 Task: Set the roles of all the users
Action: Mouse moved to (413, 209)
Screenshot: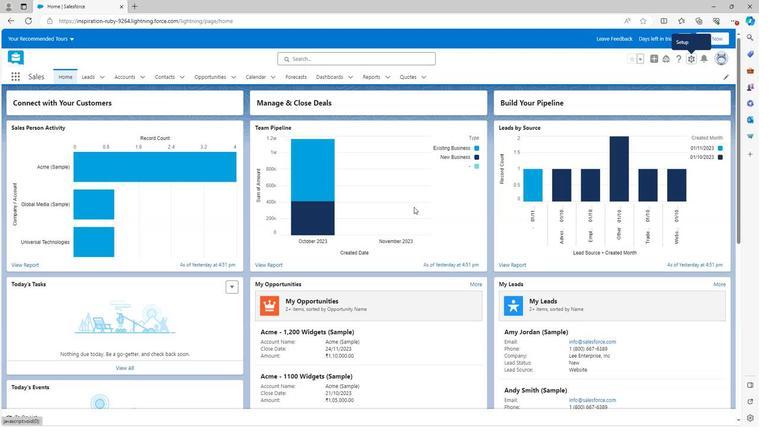 
Action: Mouse scrolled (413, 208) with delta (0, 0)
Screenshot: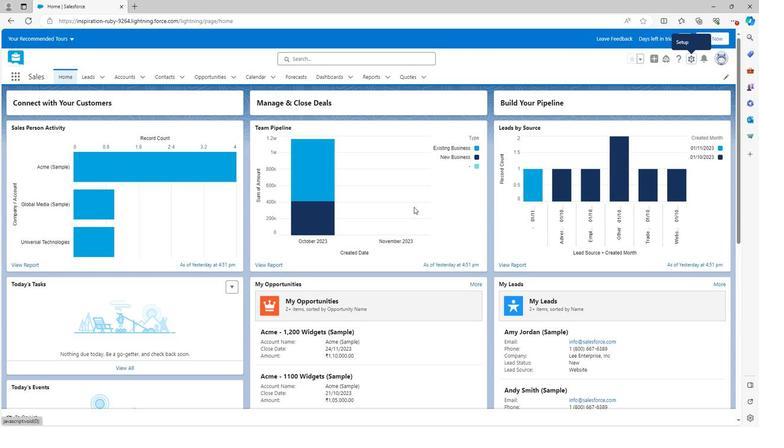 
Action: Mouse scrolled (413, 208) with delta (0, 0)
Screenshot: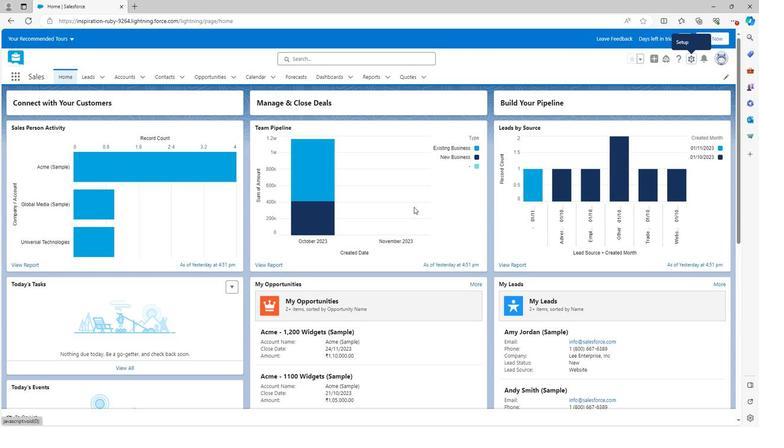 
Action: Mouse scrolled (413, 208) with delta (0, 0)
Screenshot: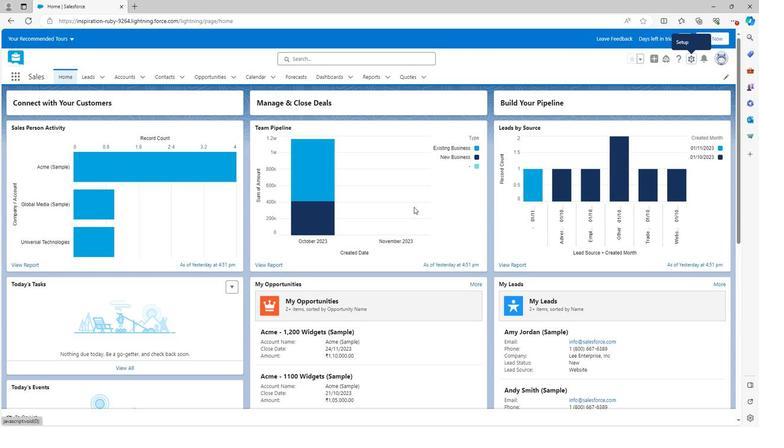
Action: Mouse scrolled (413, 208) with delta (0, 0)
Screenshot: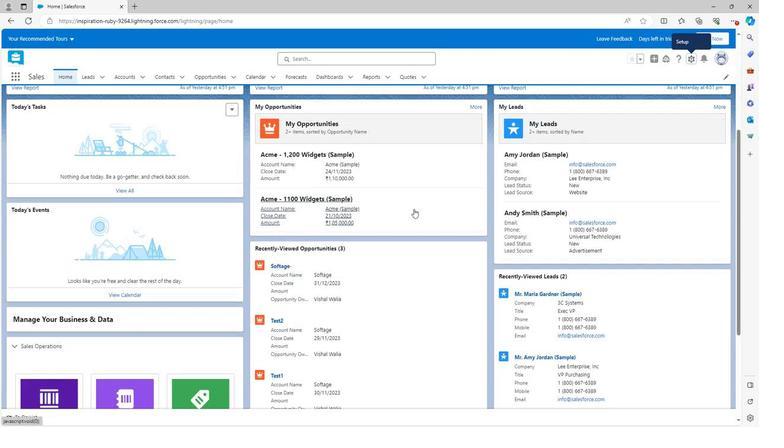
Action: Mouse scrolled (413, 208) with delta (0, 0)
Screenshot: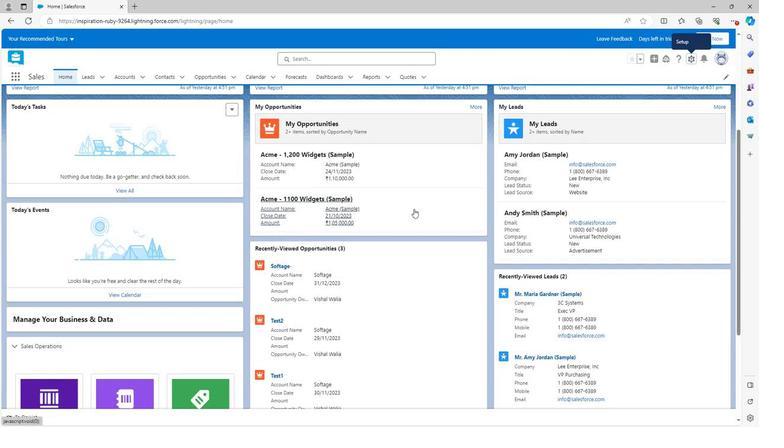 
Action: Mouse scrolled (413, 208) with delta (0, 0)
Screenshot: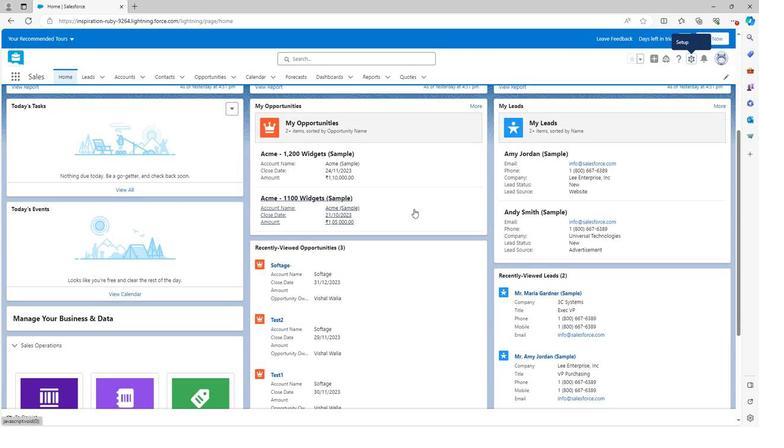 
Action: Mouse scrolled (413, 210) with delta (0, 0)
Screenshot: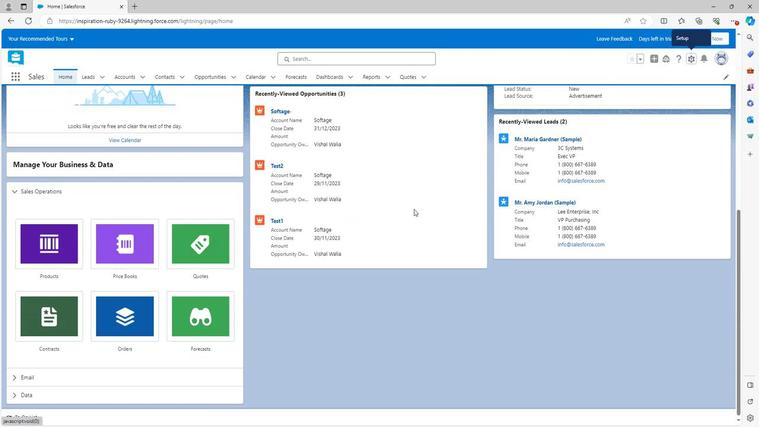 
Action: Mouse scrolled (413, 210) with delta (0, 0)
Screenshot: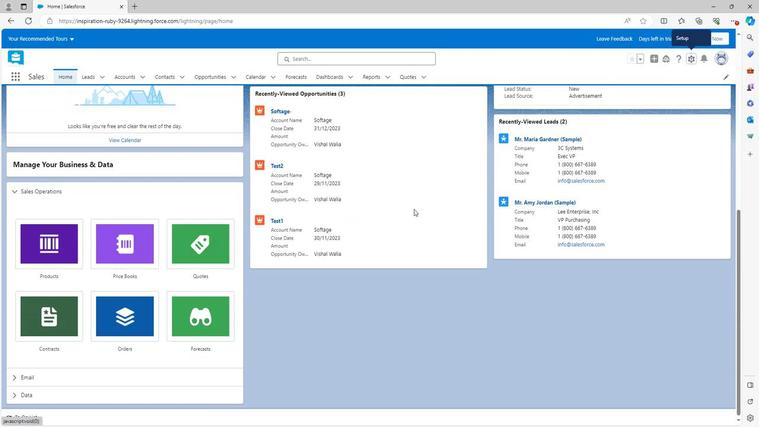 
Action: Mouse scrolled (413, 210) with delta (0, 0)
Screenshot: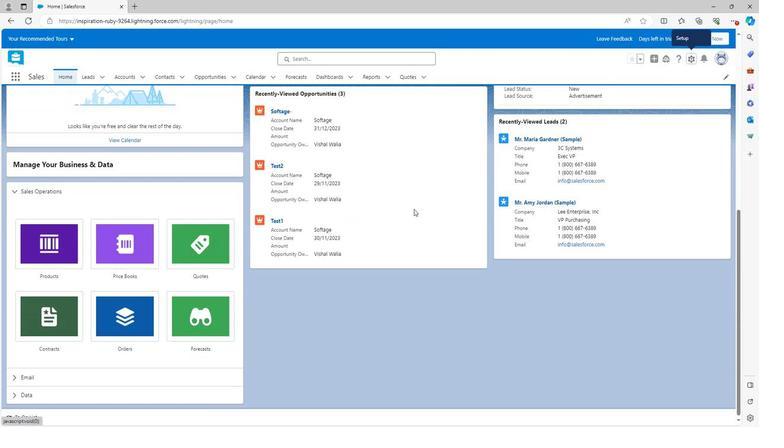 
Action: Mouse scrolled (413, 210) with delta (0, 0)
Screenshot: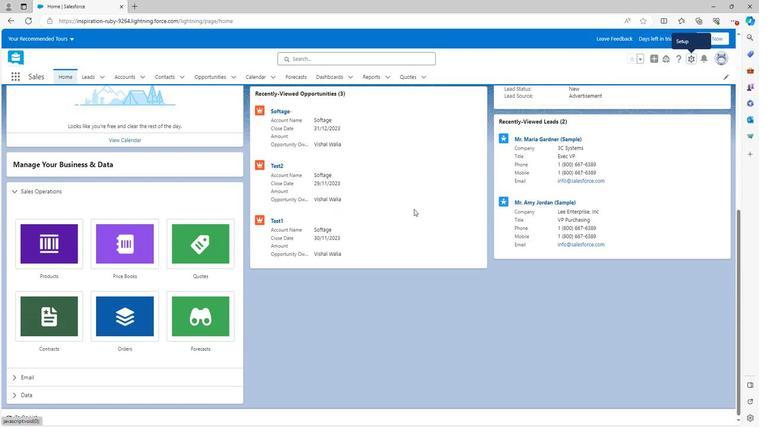 
Action: Mouse scrolled (413, 210) with delta (0, 0)
Screenshot: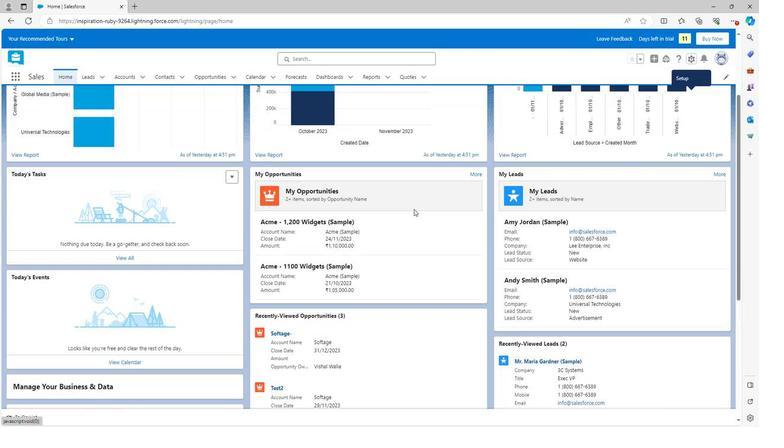 
Action: Mouse scrolled (413, 210) with delta (0, 0)
Screenshot: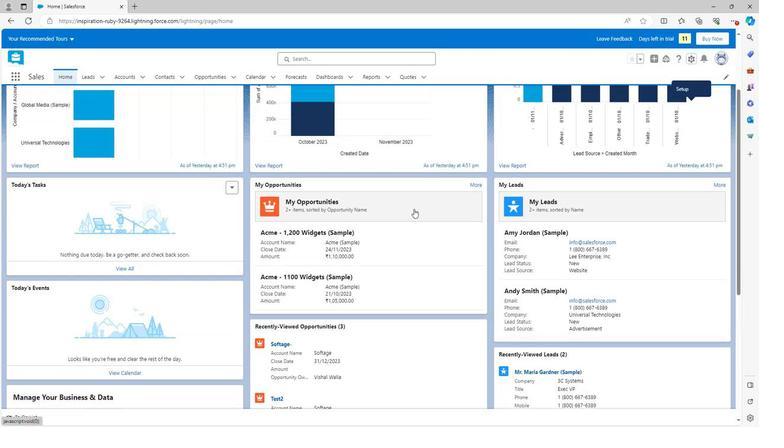 
Action: Mouse moved to (690, 59)
Screenshot: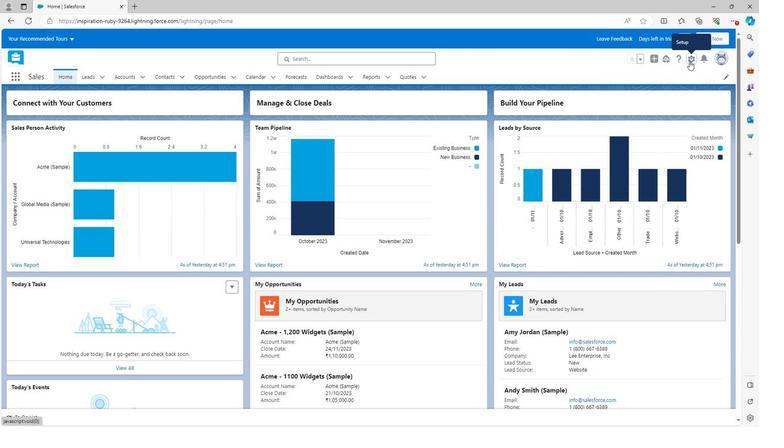 
Action: Mouse pressed left at (690, 59)
Screenshot: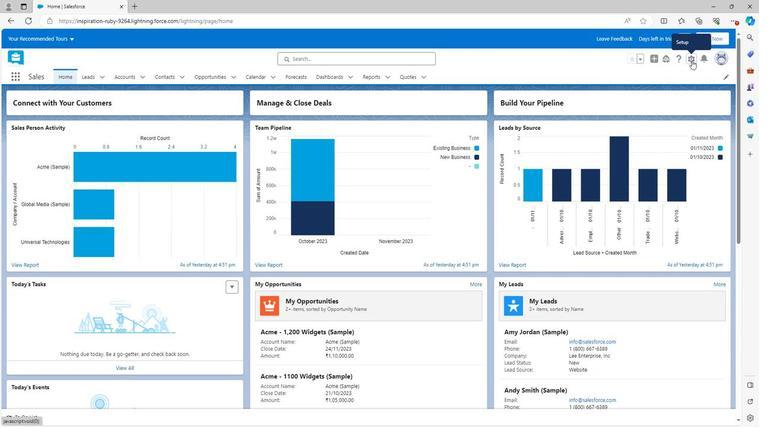 
Action: Mouse moved to (660, 80)
Screenshot: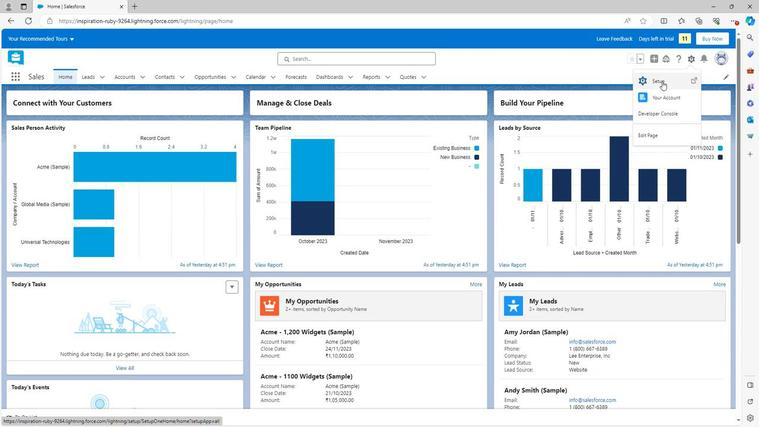 
Action: Mouse pressed left at (660, 80)
Screenshot: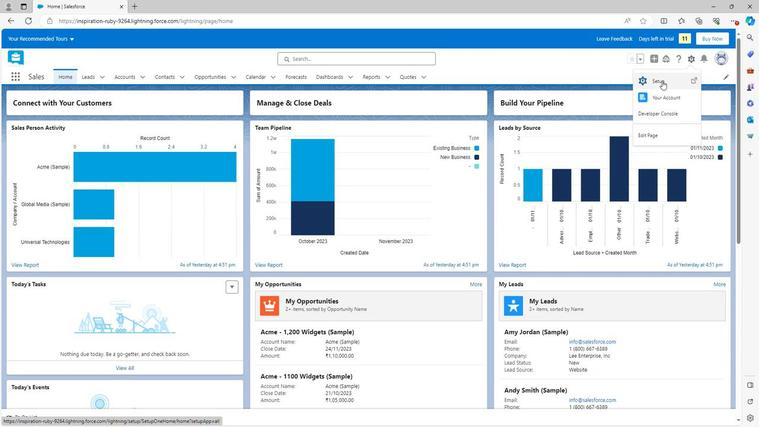
Action: Mouse moved to (6, 245)
Screenshot: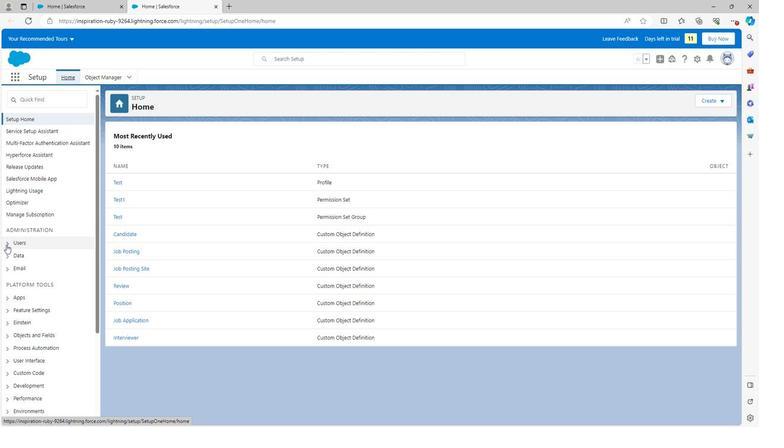 
Action: Mouse pressed left at (6, 245)
Screenshot: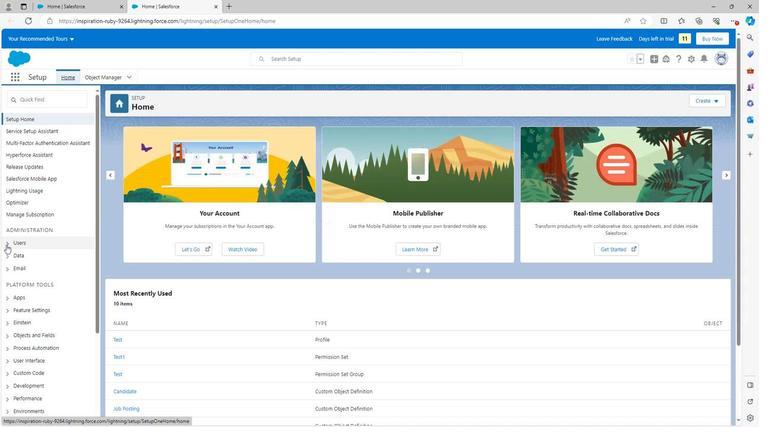 
Action: Mouse moved to (30, 321)
Screenshot: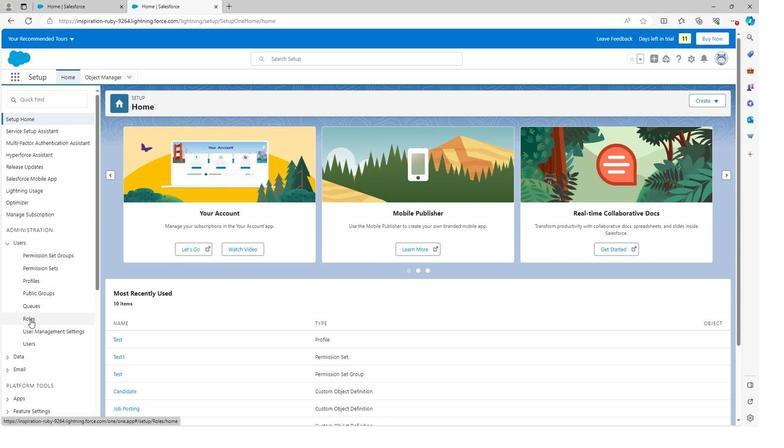 
Action: Mouse pressed left at (30, 321)
Screenshot: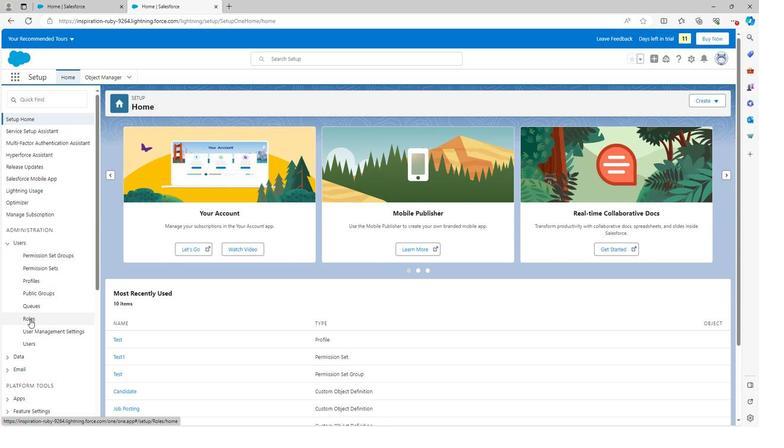 
Action: Mouse moved to (199, 167)
Screenshot: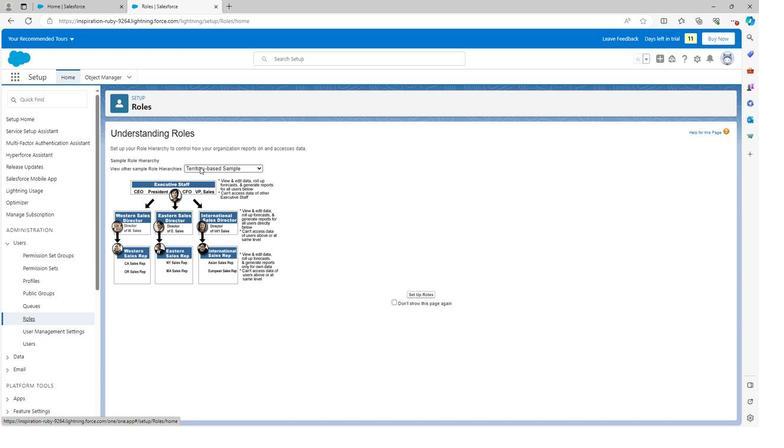 
Action: Mouse pressed left at (199, 167)
Screenshot: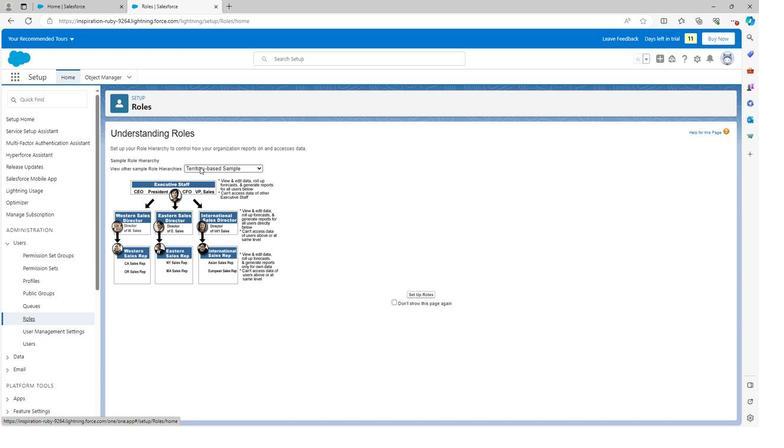 
Action: Mouse moved to (287, 187)
Screenshot: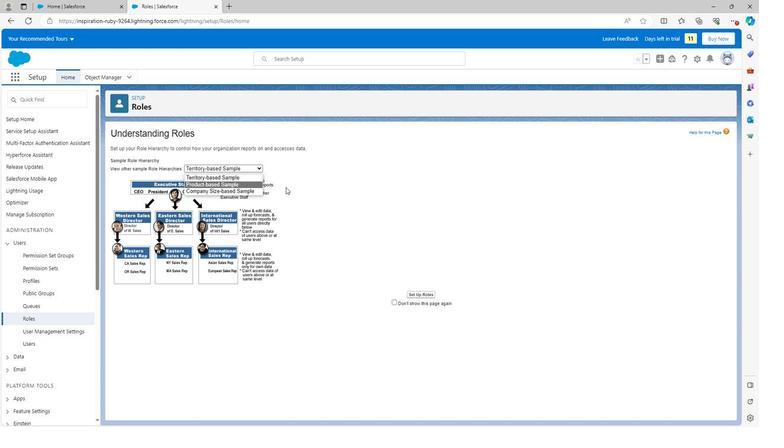 
Action: Mouse pressed left at (287, 187)
Screenshot: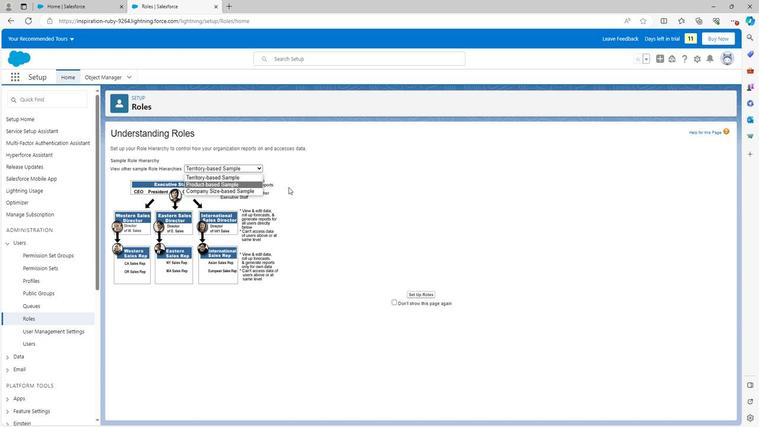 
Action: Mouse moved to (416, 295)
Screenshot: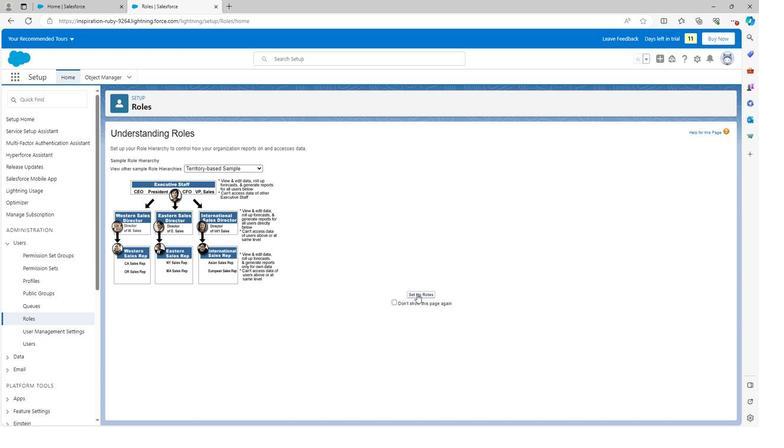 
Action: Mouse pressed left at (416, 295)
Screenshot: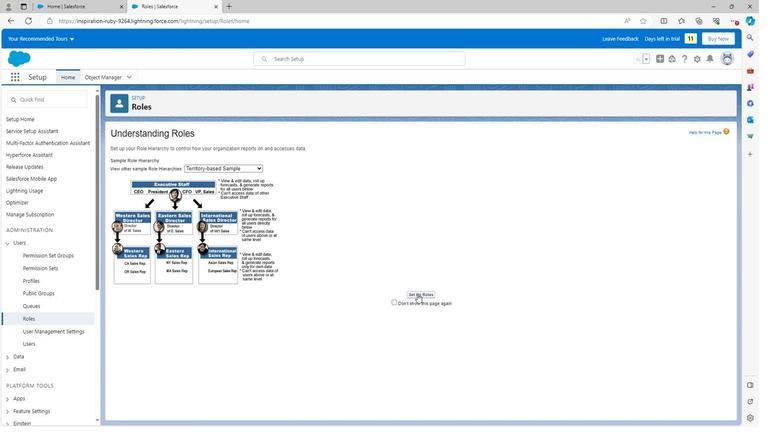 
Action: Mouse moved to (143, 186)
Screenshot: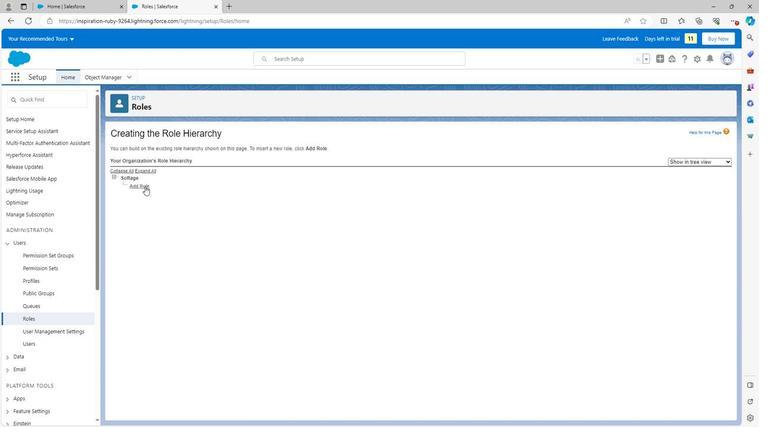 
Action: Mouse pressed left at (143, 186)
Screenshot: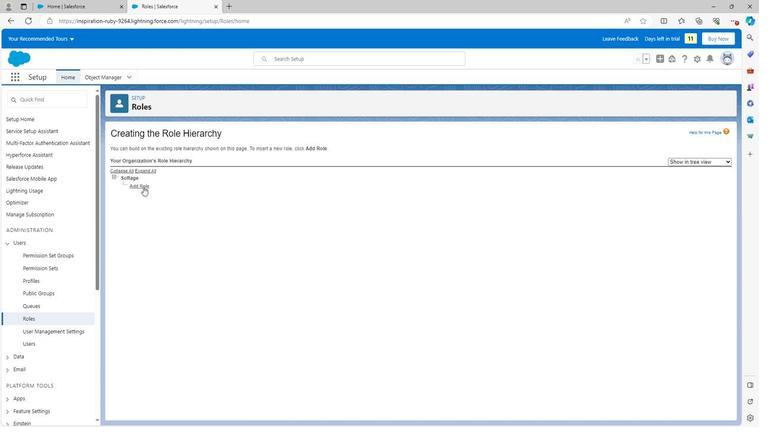 
Action: Mouse moved to (243, 169)
Screenshot: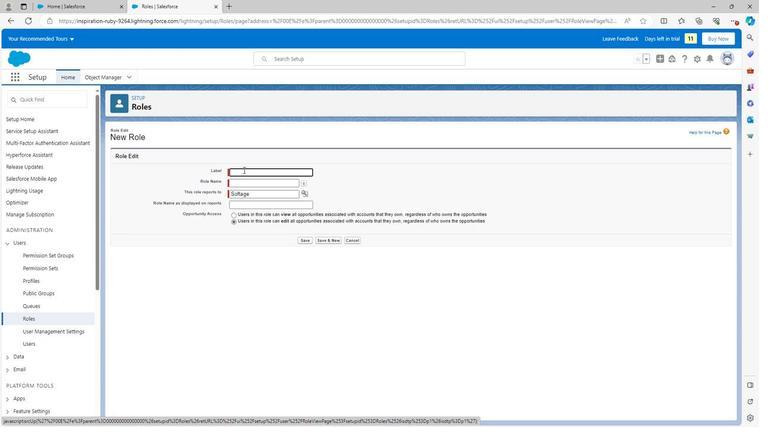 
Action: Mouse pressed left at (243, 169)
Screenshot: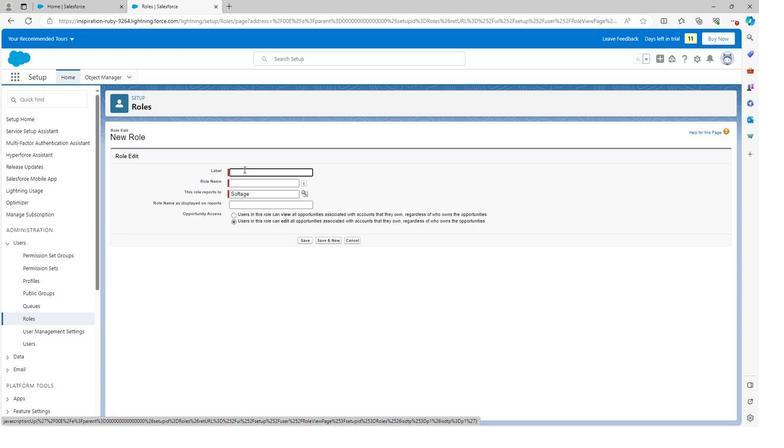 
Action: Mouse moved to (245, 173)
Screenshot: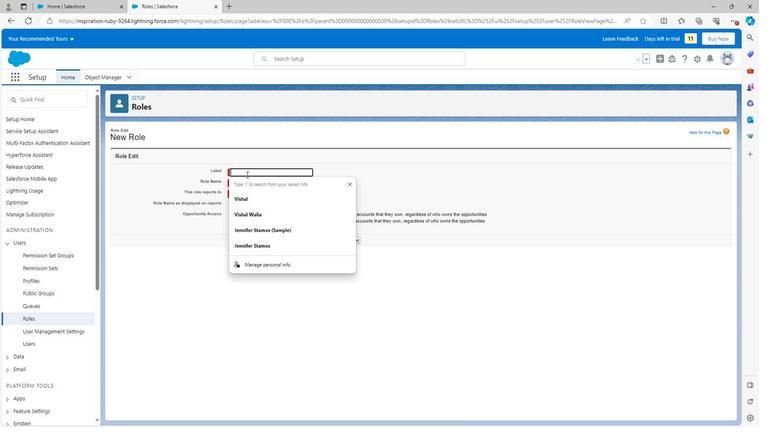 
Action: Key pressed <Key.shift><Key.shift><Key.shift><Key.shift><Key.shift><Key.shift><Key.shift><Key.shift><Key.shift><Key.shift><Key.shift><Key.shift><Key.shift><Key.shift><Key.shift><Key.shift><Key.shift><Key.shift><Key.shift><Key.shift><Key.shift><Key.shift><Key.shift><Key.shift><Key.shift><Key.shift><Key.shift><Key.shift>
Screenshot: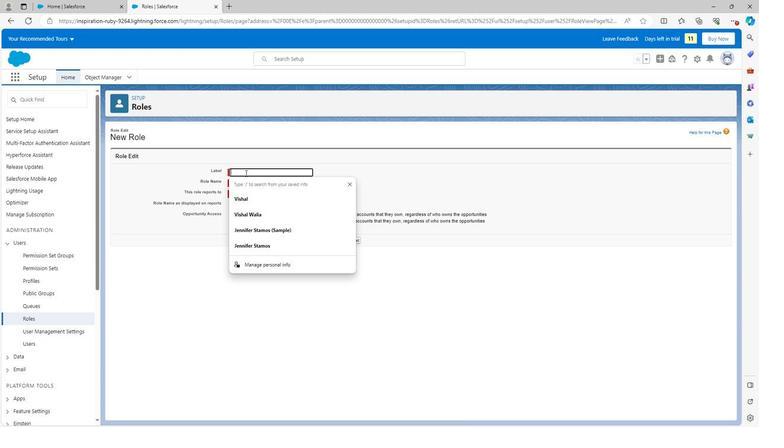 
Action: Mouse moved to (245, 173)
Screenshot: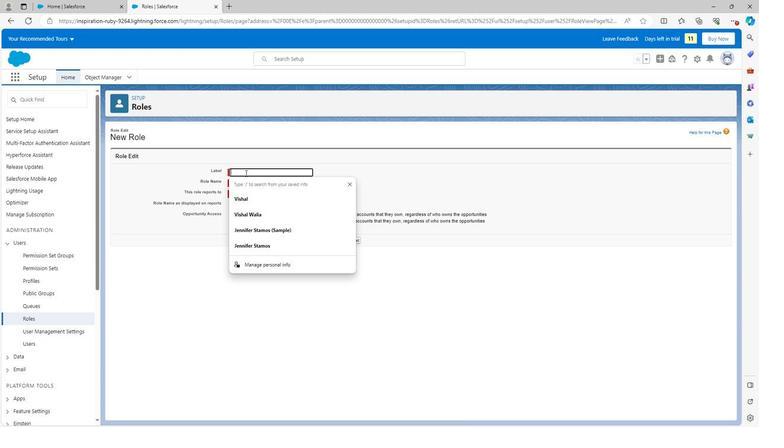 
Action: Key pressed <Key.shift>
Screenshot: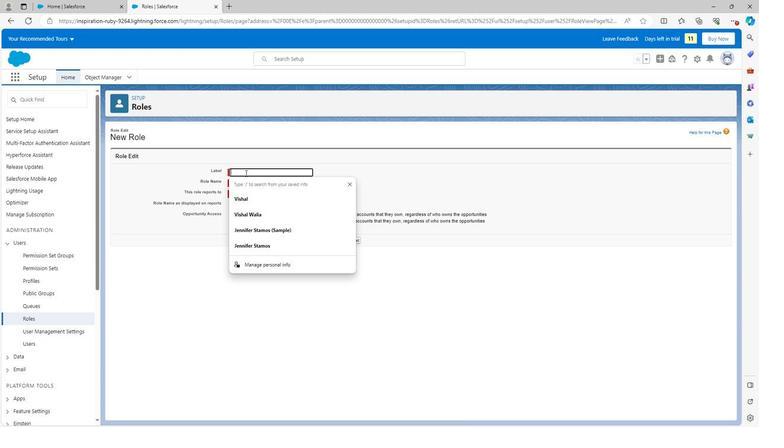 
Action: Mouse moved to (241, 171)
Screenshot: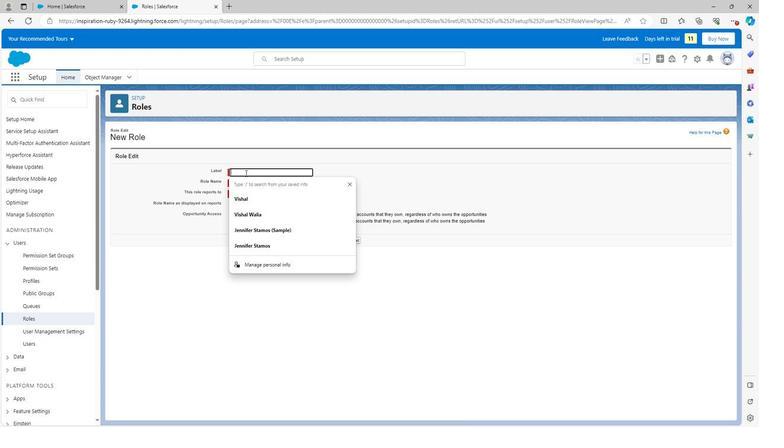 
Action: Key pressed <Key.shift>
Screenshot: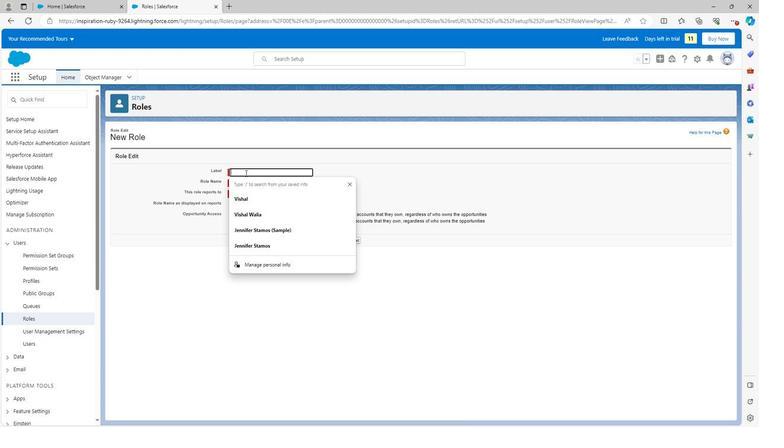 
Action: Mouse moved to (234, 168)
Screenshot: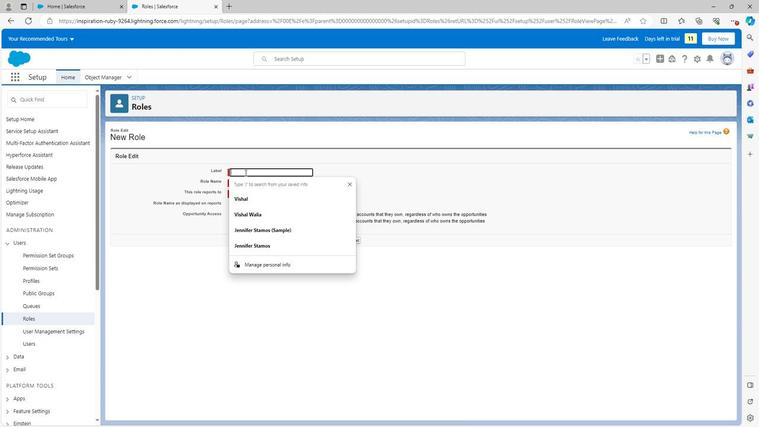 
Action: Key pressed <Key.shift>
Screenshot: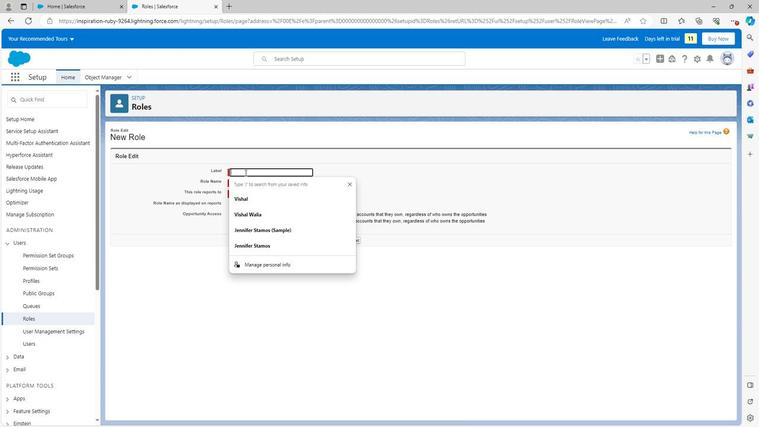 
Action: Mouse moved to (224, 170)
Screenshot: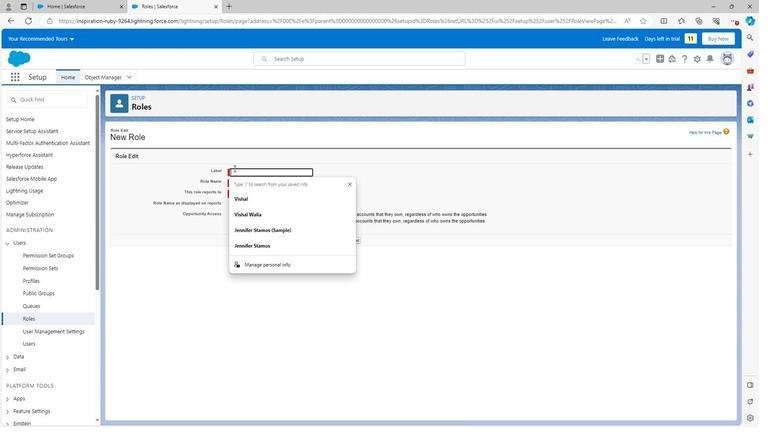 
Action: Key pressed <Key.shift>
Screenshot: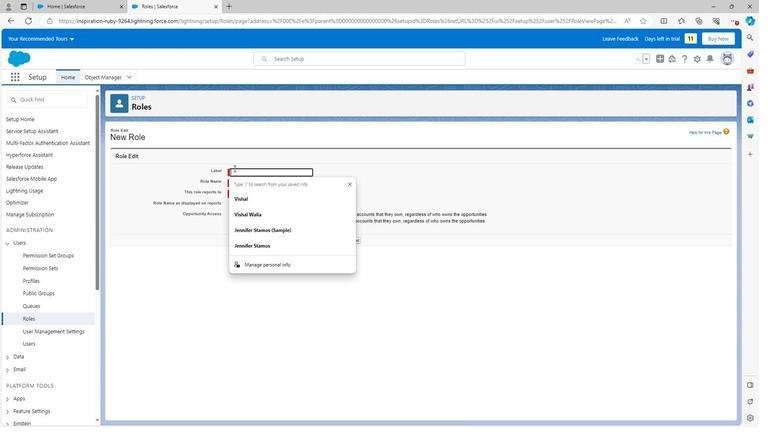
Action: Mouse moved to (223, 170)
Screenshot: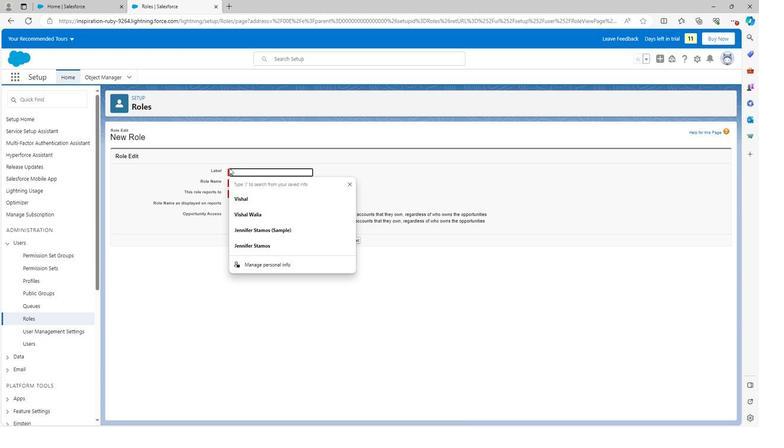 
Action: Key pressed Site<Key.space>engineer
Screenshot: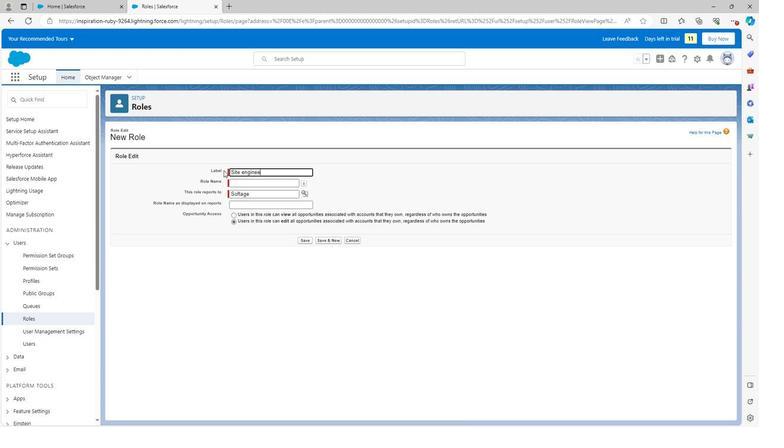 
Action: Mouse moved to (387, 180)
Screenshot: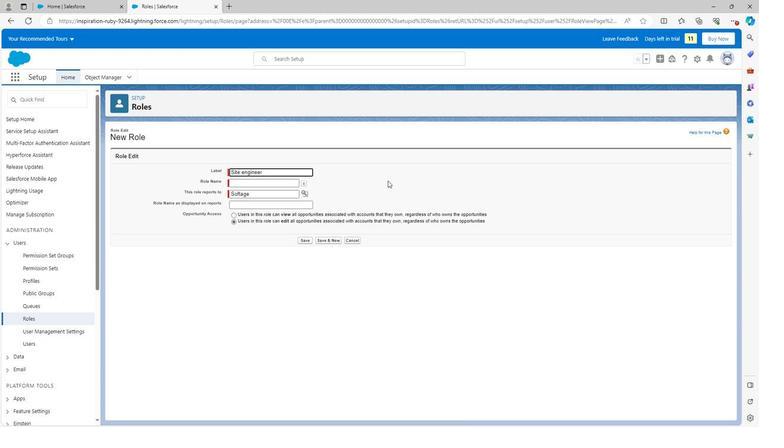 
Action: Mouse pressed left at (387, 180)
Screenshot: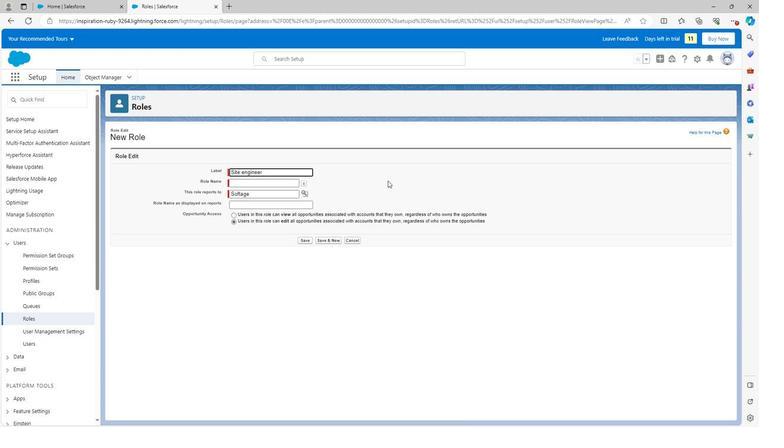 
Action: Mouse moved to (307, 239)
Screenshot: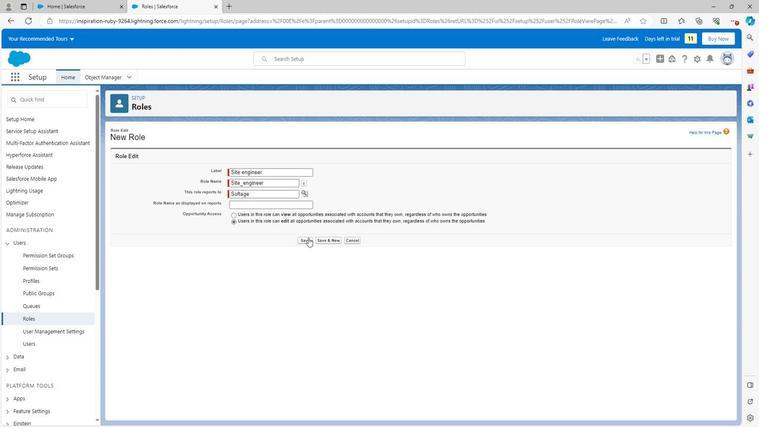 
Action: Mouse pressed left at (307, 239)
Screenshot: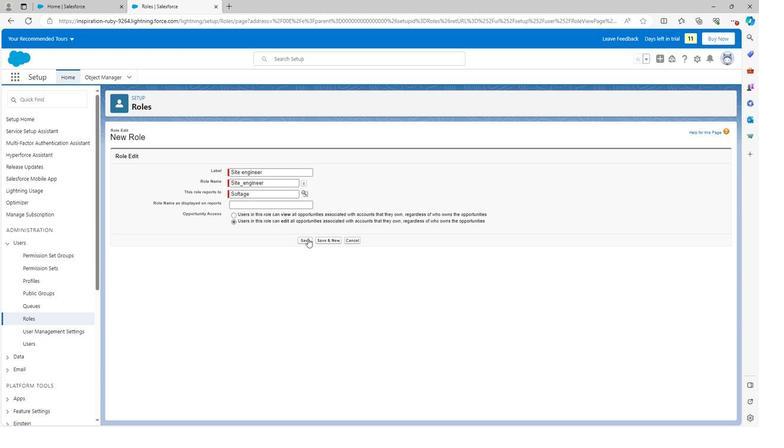 
Action: Mouse moved to (33, 320)
Screenshot: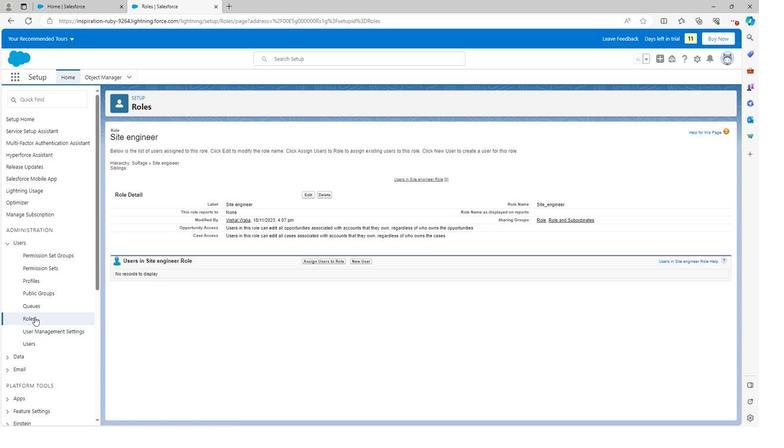 
Action: Mouse pressed left at (33, 320)
Screenshot: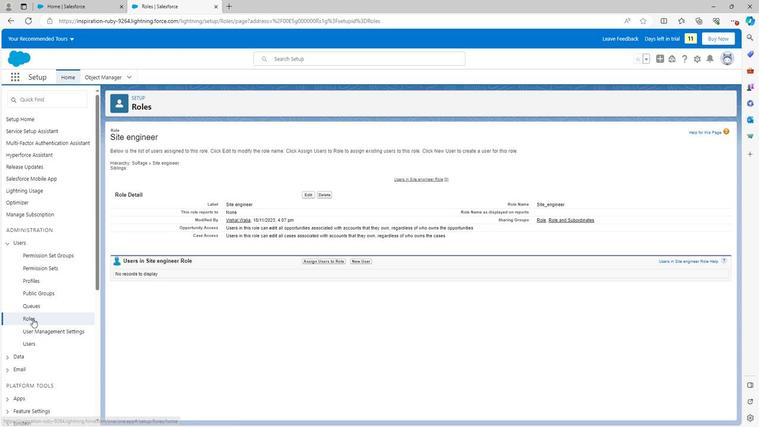 
Action: Mouse moved to (418, 265)
Screenshot: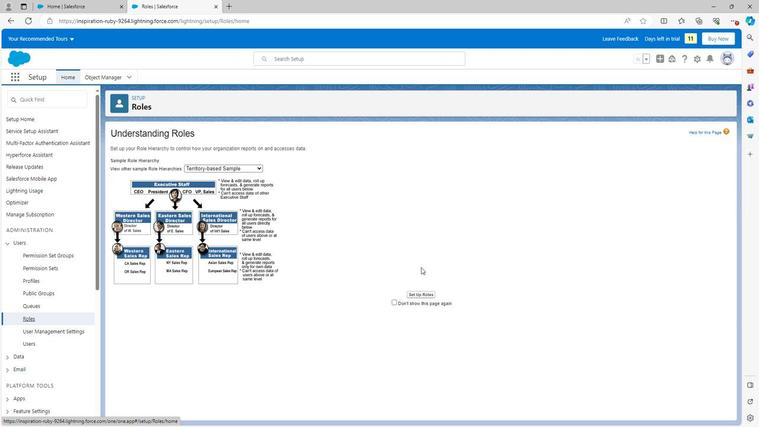 
